 Task: Open Card Card0000000280 in Board Board0000000070 in Workspace WS0000000024 in Trello. Add Member Carxxstreet791@gmail.com to Card Card0000000280 in Board Board0000000070 in Workspace WS0000000024 in Trello. Add Red Label titled Label0000000280 to Card Card0000000280 in Board Board0000000070 in Workspace WS0000000024 in Trello. Add Checklist CL0000000280 to Card Card0000000280 in Board Board0000000070 in Workspace WS0000000024 in Trello. Add Dates with Start Date as Jul 01 2023 and Due Date as Jul 31 2023 to Card Card0000000280 in Board Board0000000070 in Workspace WS0000000024 in Trello
Action: Mouse moved to (316, 465)
Screenshot: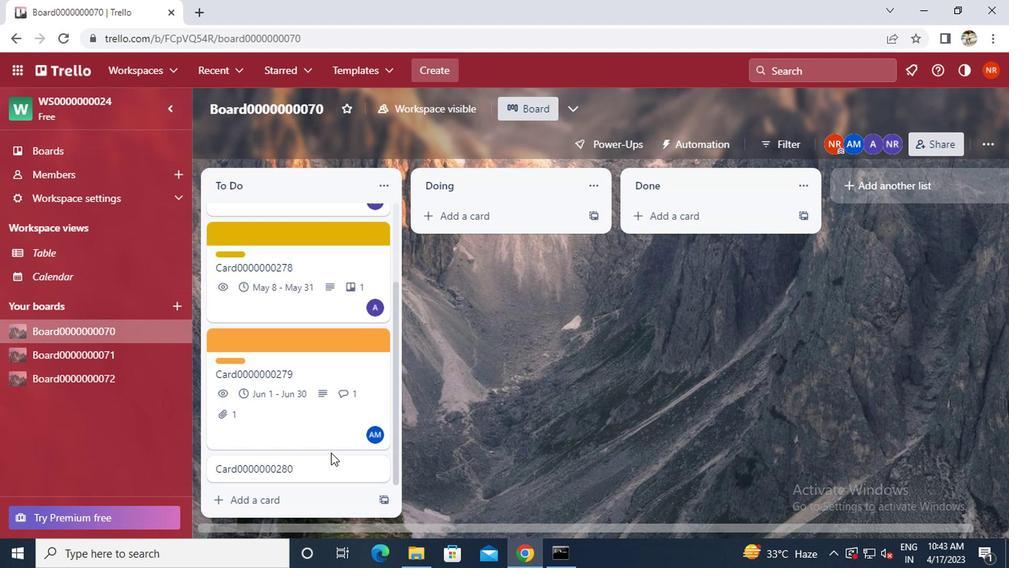 
Action: Mouse pressed left at (316, 465)
Screenshot: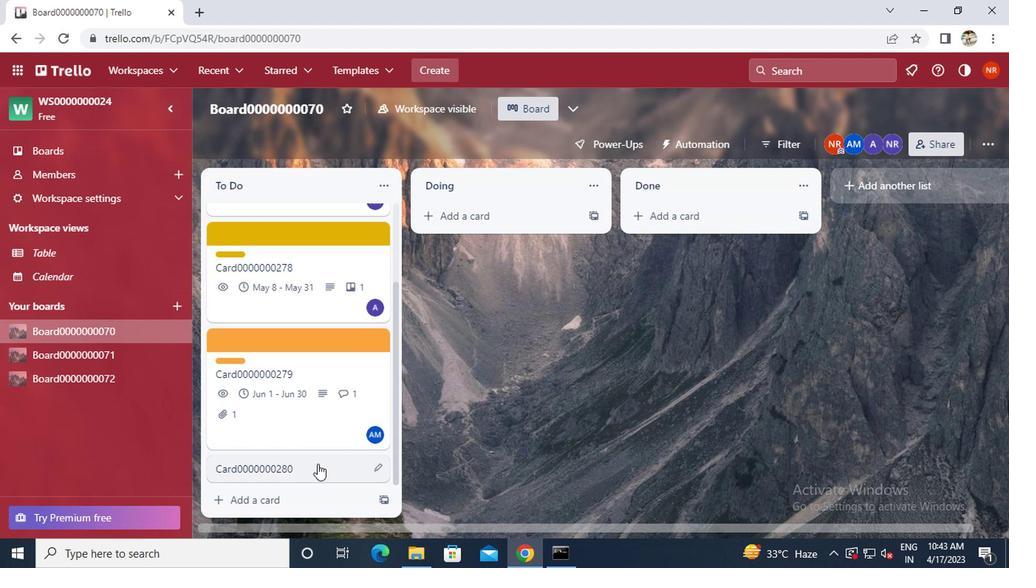 
Action: Mouse moved to (671, 244)
Screenshot: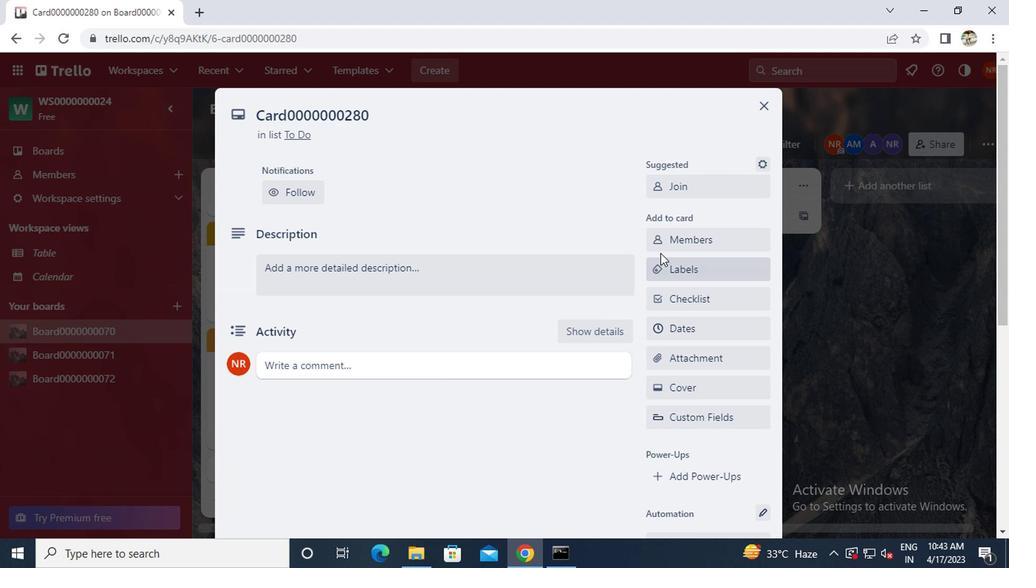 
Action: Mouse pressed left at (671, 244)
Screenshot: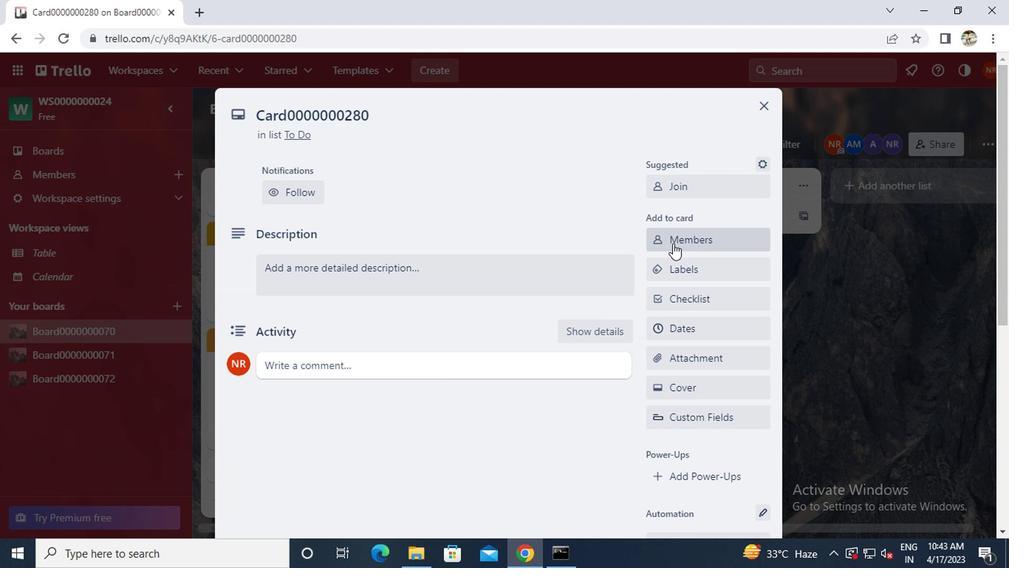 
Action: Key pressed car
Screenshot: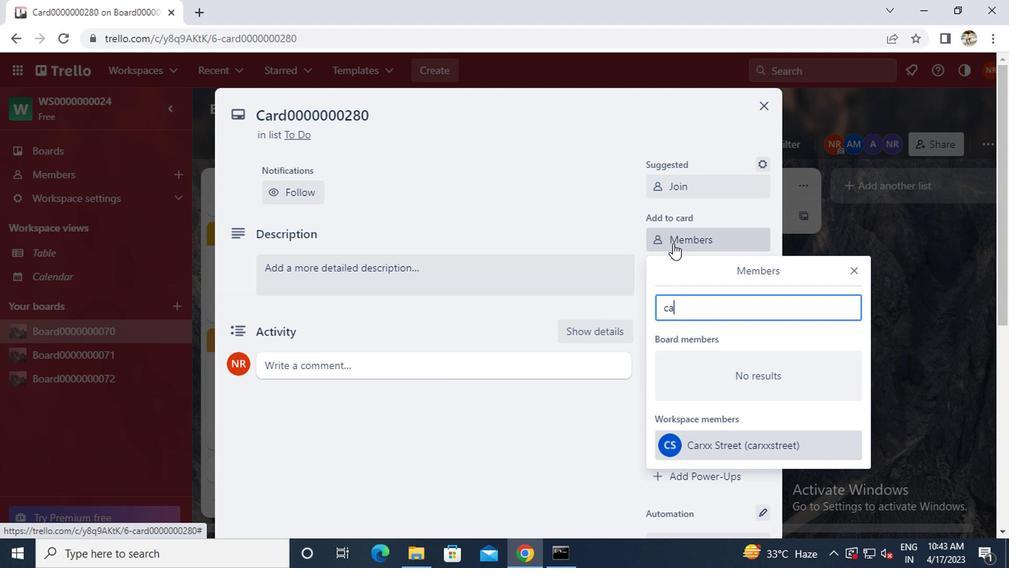 
Action: Mouse moved to (669, 245)
Screenshot: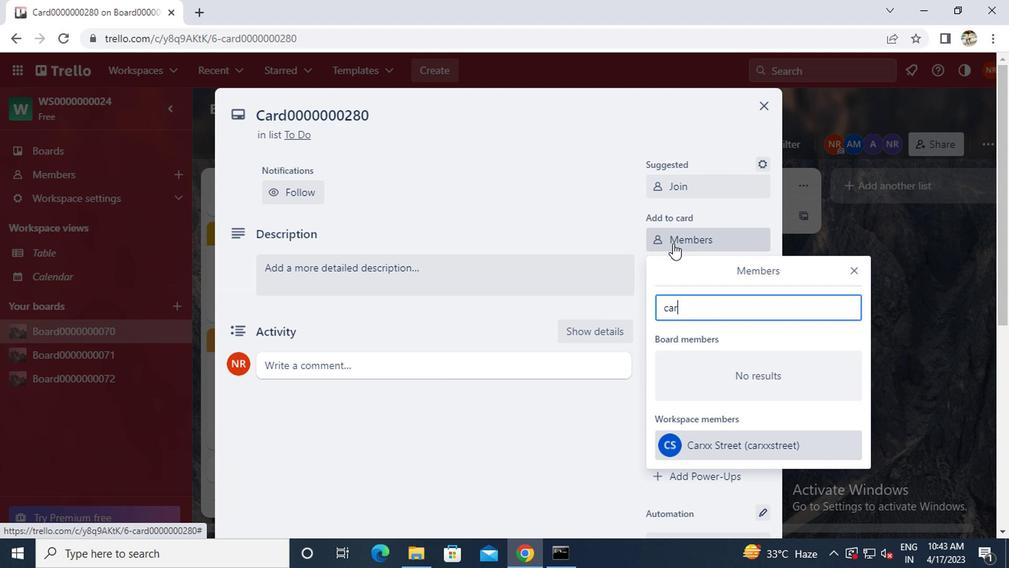 
Action: Key pressed xxstreet
Screenshot: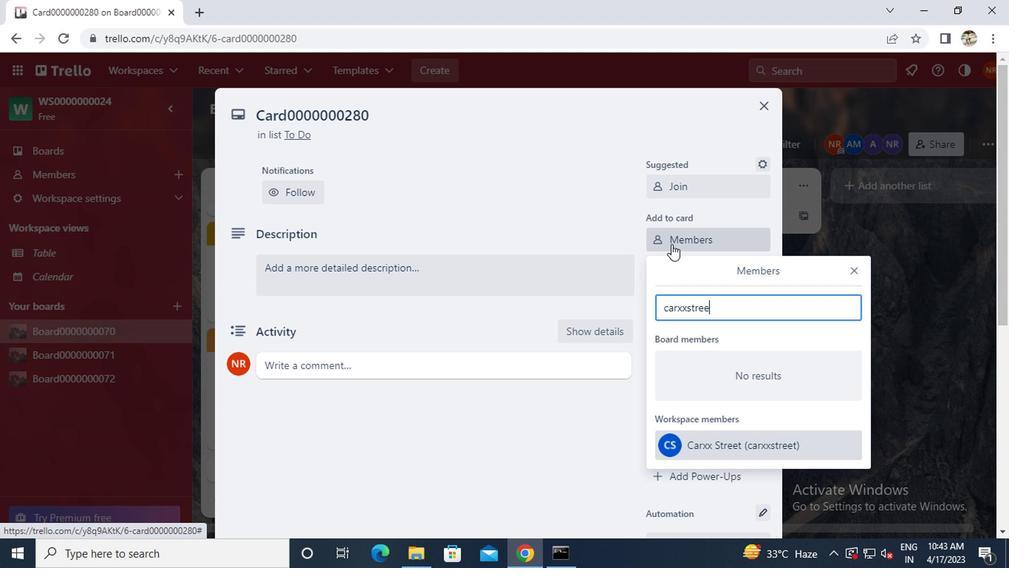 
Action: Mouse moved to (667, 245)
Screenshot: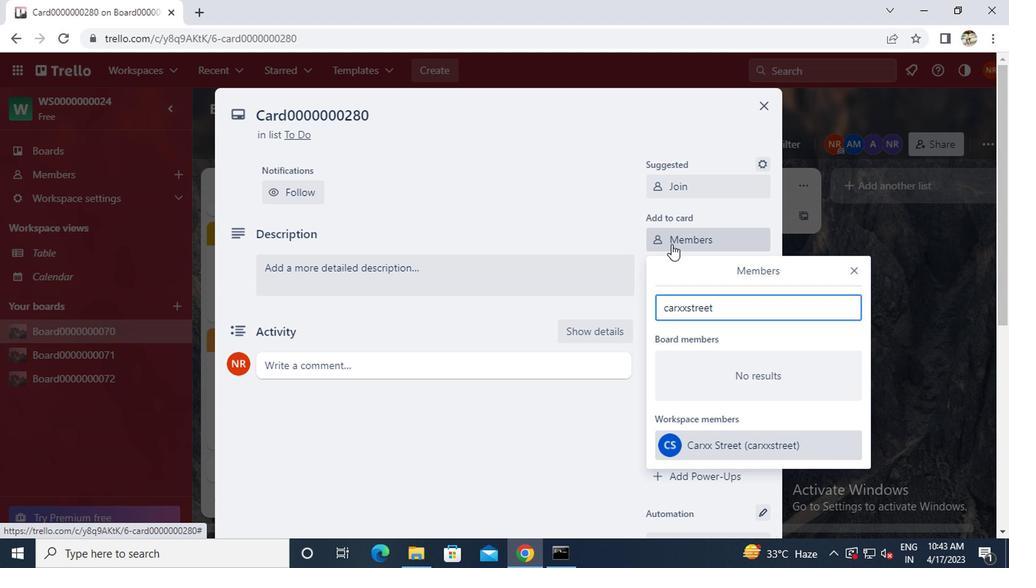 
Action: Key pressed 791<Key.shift>@GMAIL.COM
Screenshot: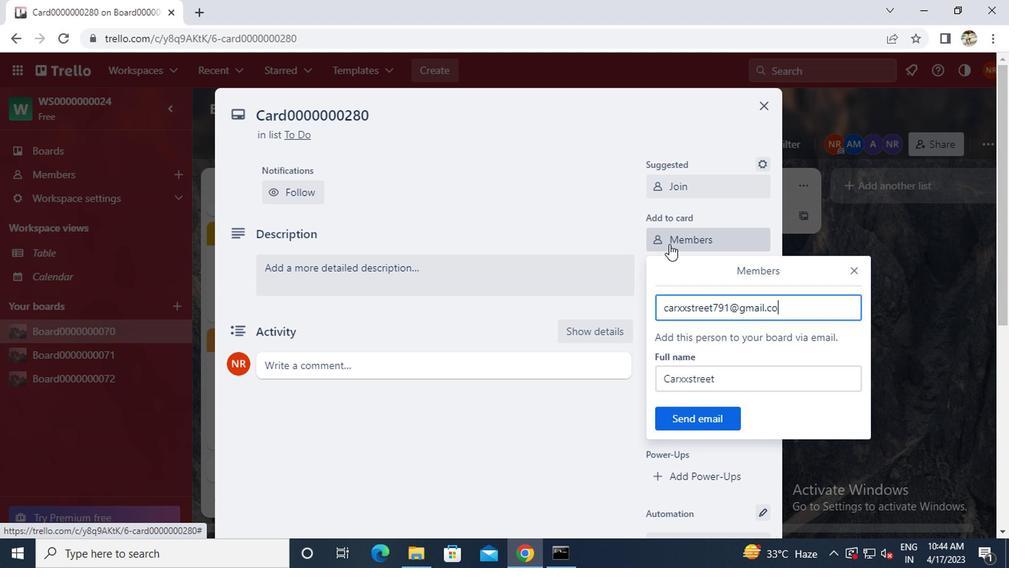 
Action: Mouse moved to (688, 421)
Screenshot: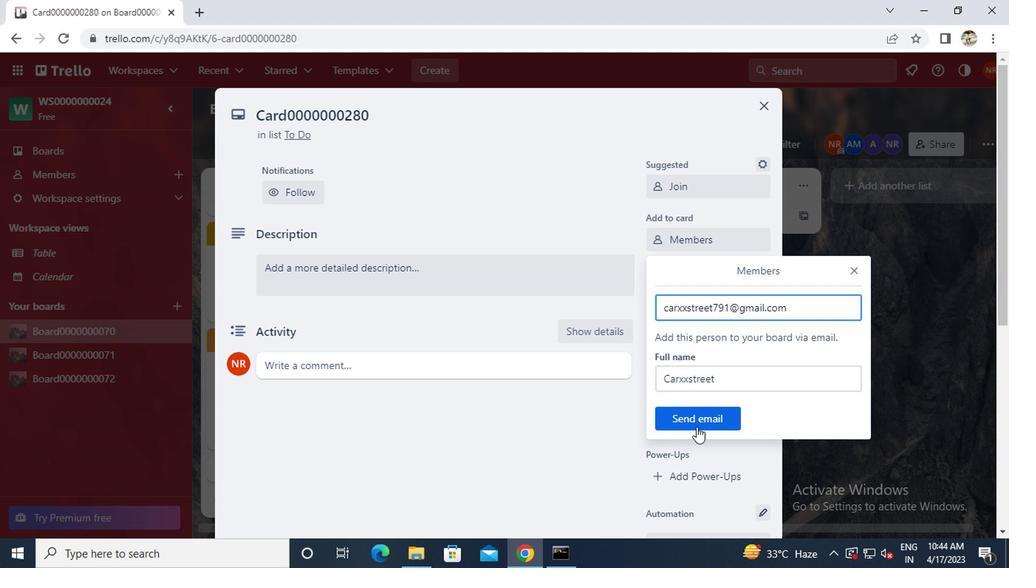 
Action: Mouse pressed left at (688, 421)
Screenshot: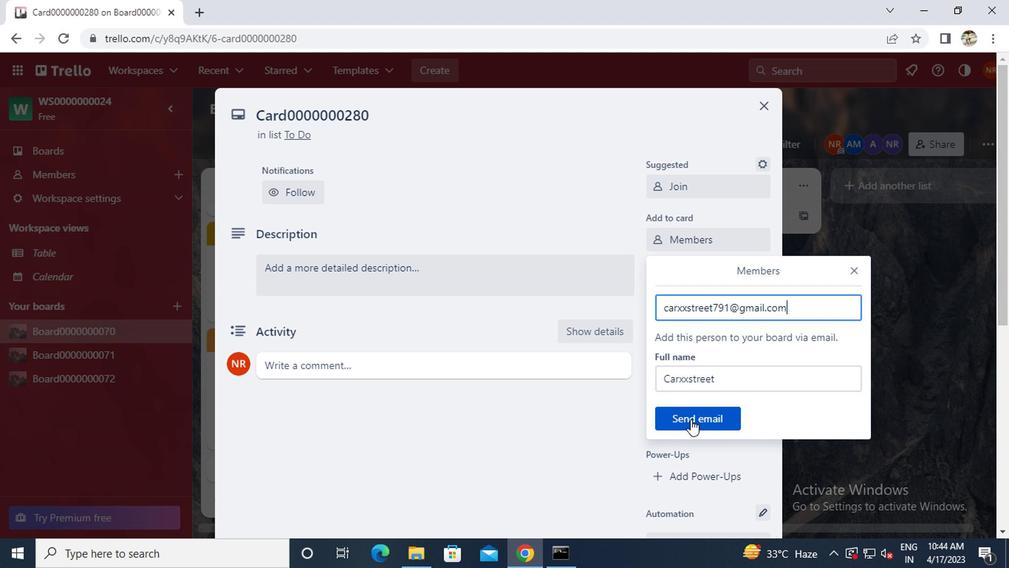 
Action: Mouse moved to (691, 276)
Screenshot: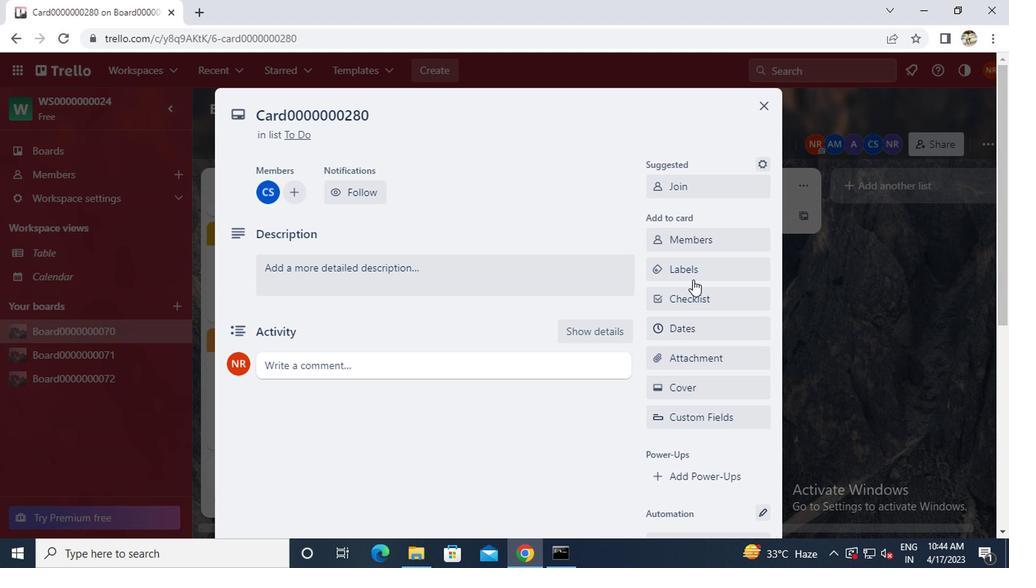 
Action: Mouse pressed left at (691, 276)
Screenshot: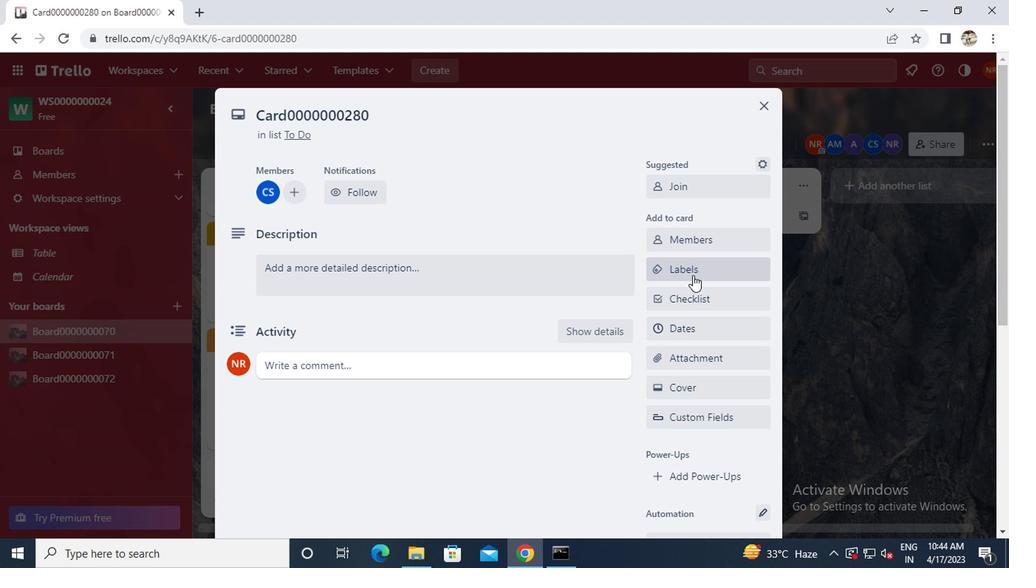 
Action: Mouse moved to (716, 444)
Screenshot: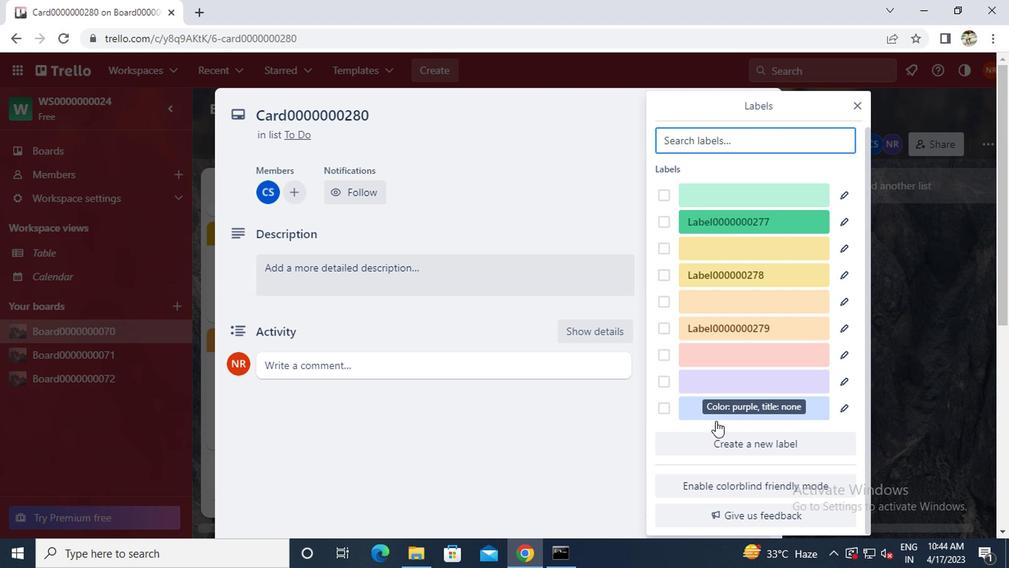 
Action: Mouse pressed left at (716, 444)
Screenshot: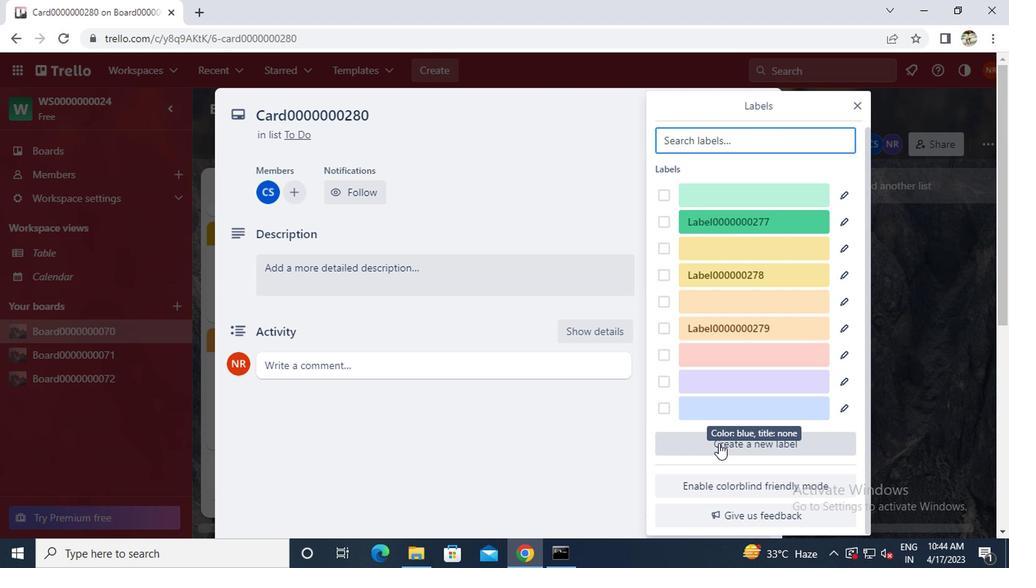 
Action: Mouse moved to (789, 342)
Screenshot: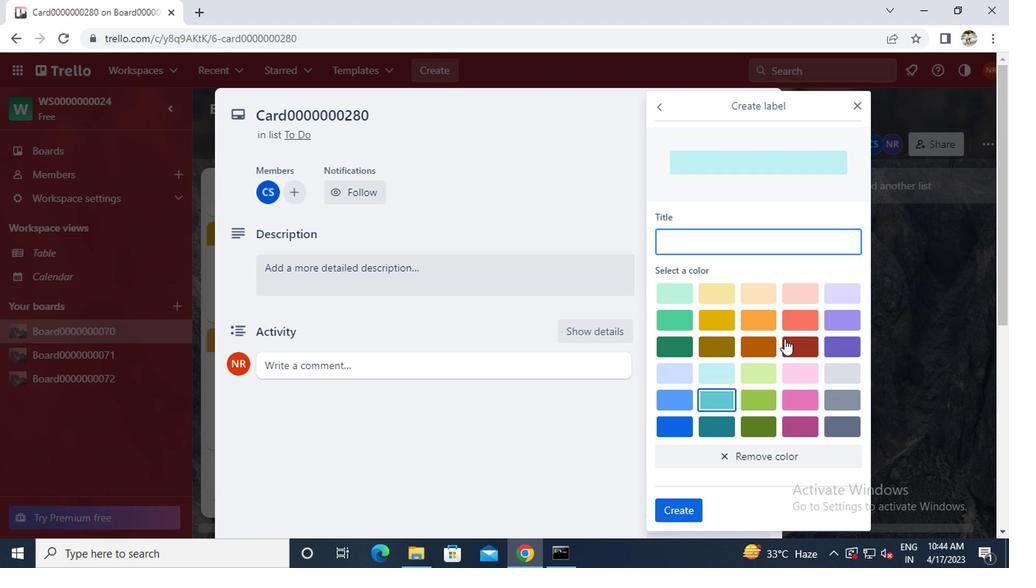 
Action: Mouse pressed left at (789, 342)
Screenshot: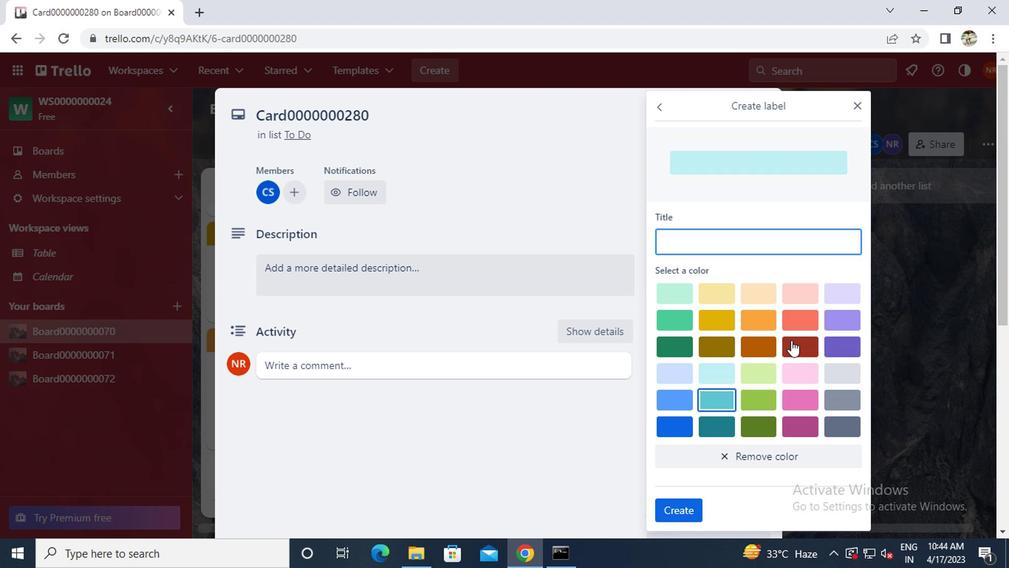 
Action: Mouse moved to (730, 248)
Screenshot: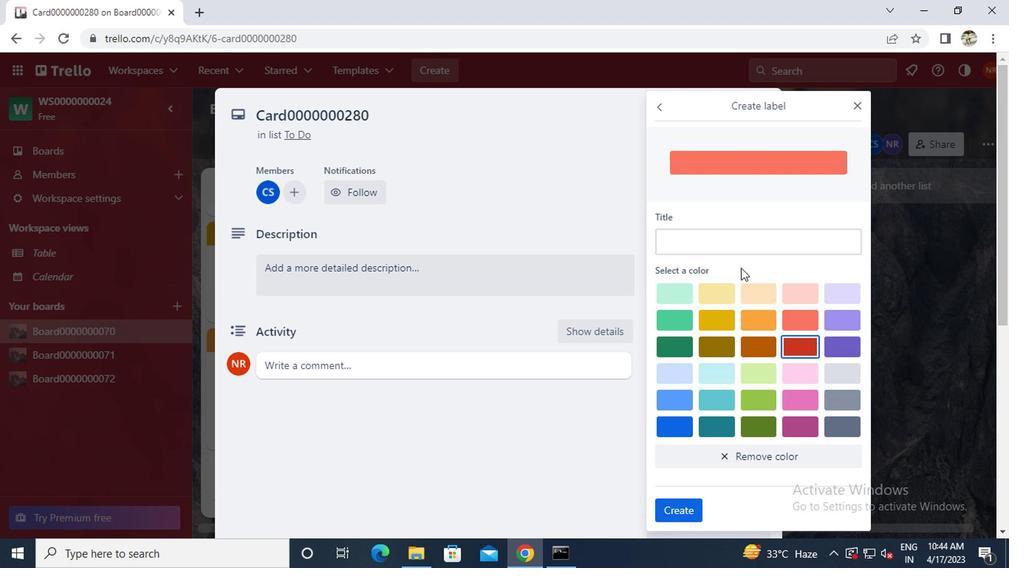 
Action: Mouse pressed left at (730, 248)
Screenshot: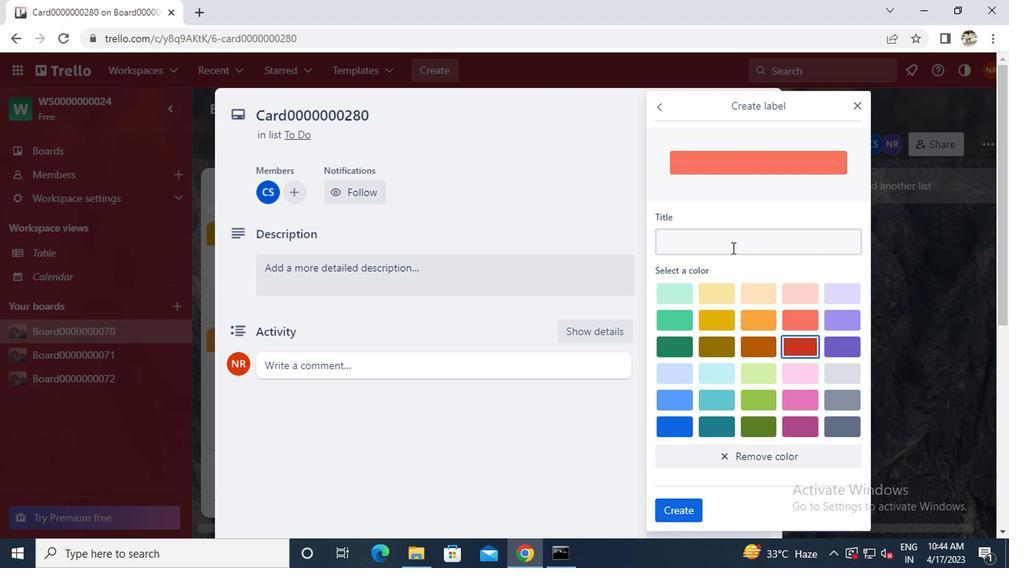 
Action: Key pressed <Key.caps_lock>L<Key.caps_lock>ABEL000000280
Screenshot: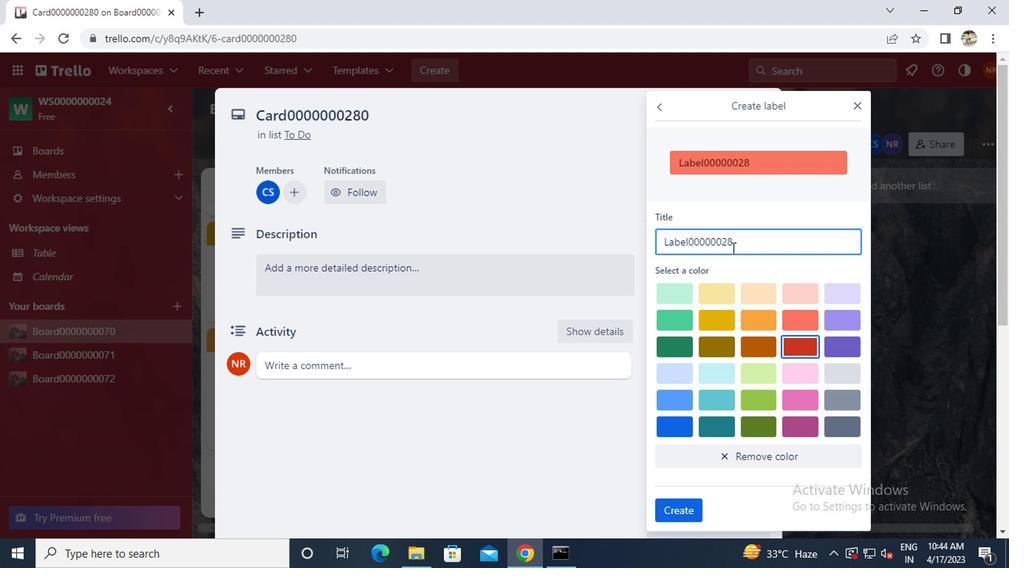 
Action: Mouse moved to (684, 514)
Screenshot: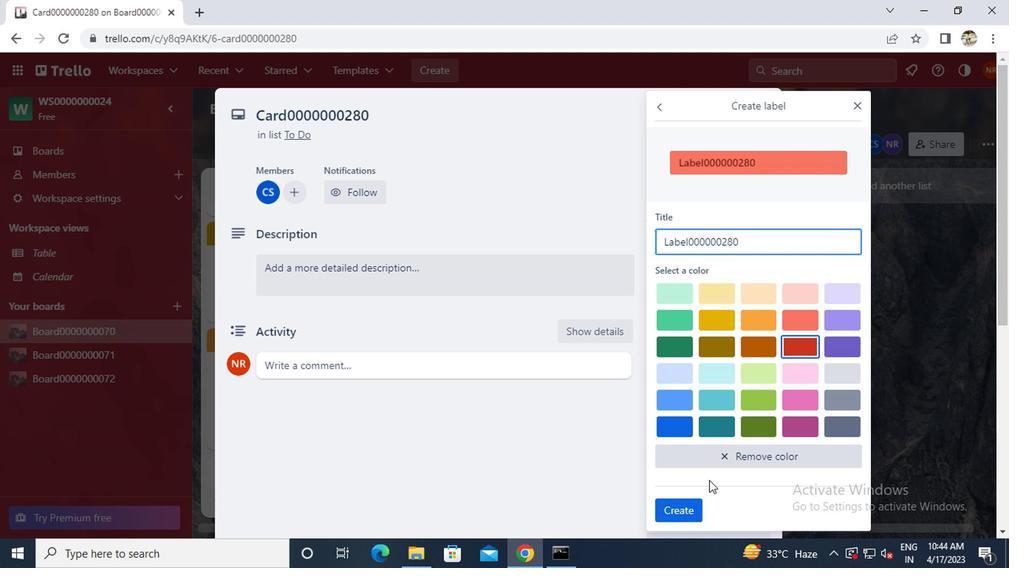 
Action: Mouse pressed left at (684, 514)
Screenshot: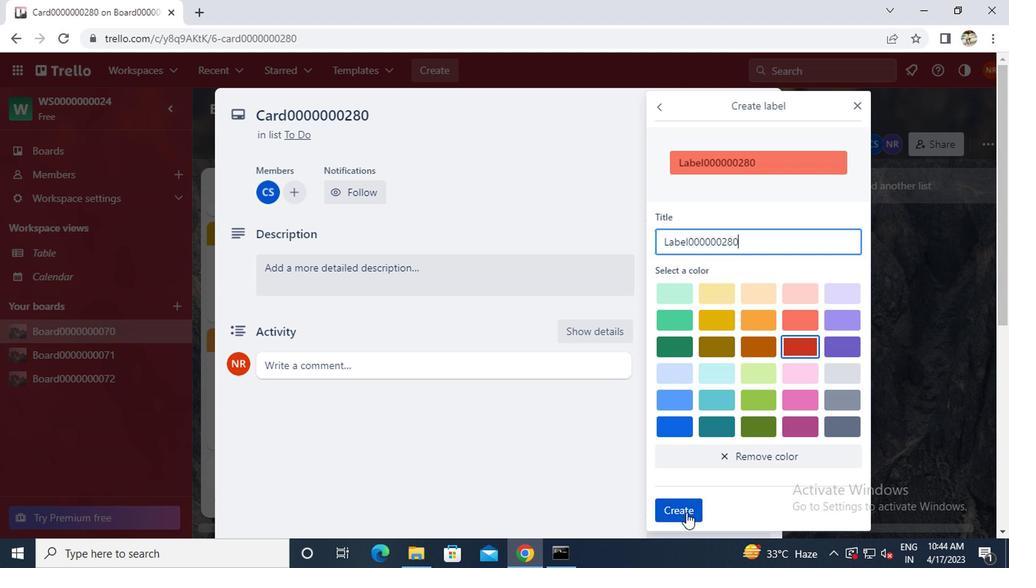 
Action: Mouse moved to (855, 106)
Screenshot: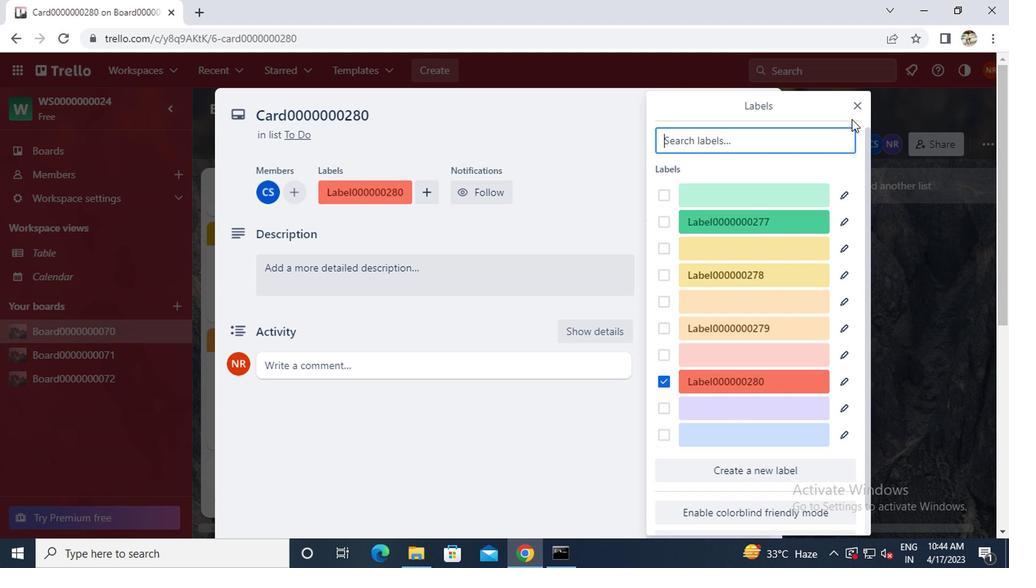 
Action: Mouse pressed left at (855, 106)
Screenshot: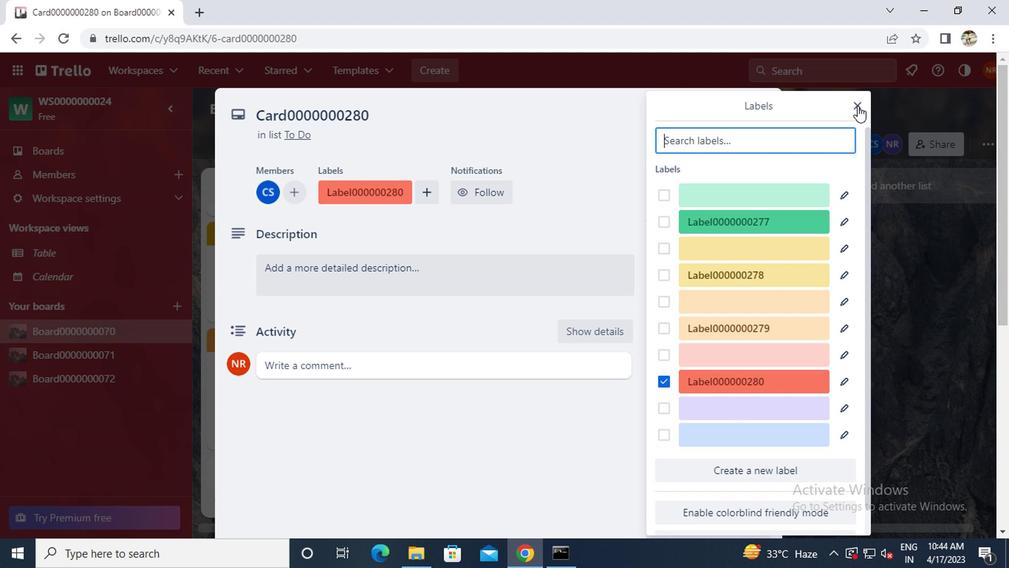 
Action: Mouse moved to (681, 306)
Screenshot: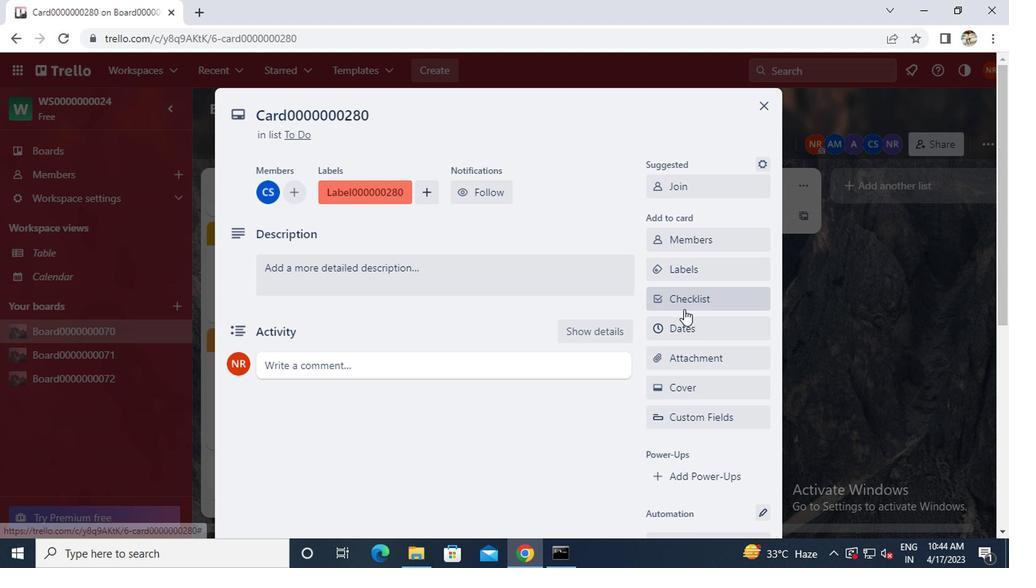
Action: Mouse pressed left at (681, 306)
Screenshot: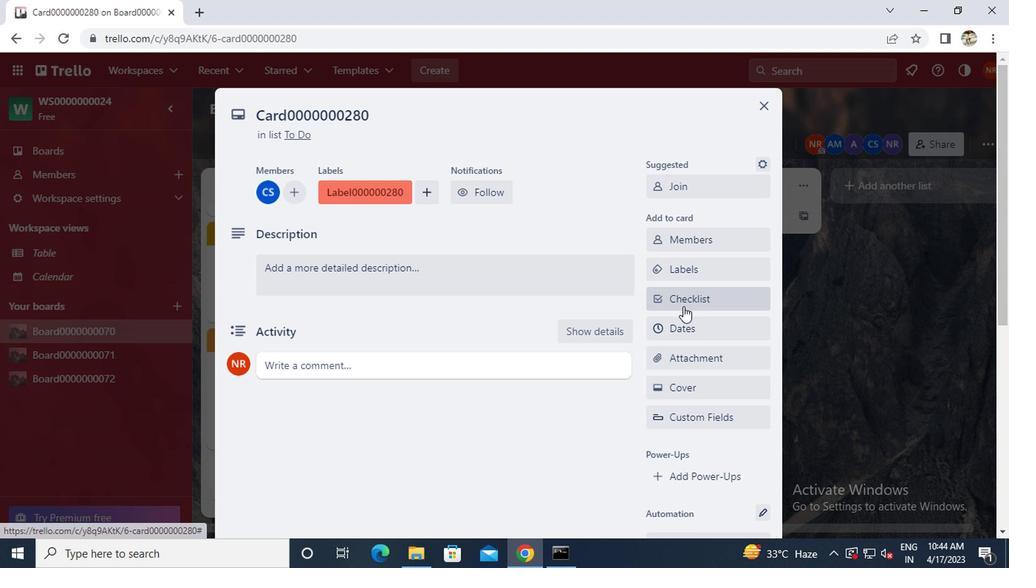 
Action: Key pressed <Key.caps_lock>CL0000000280
Screenshot: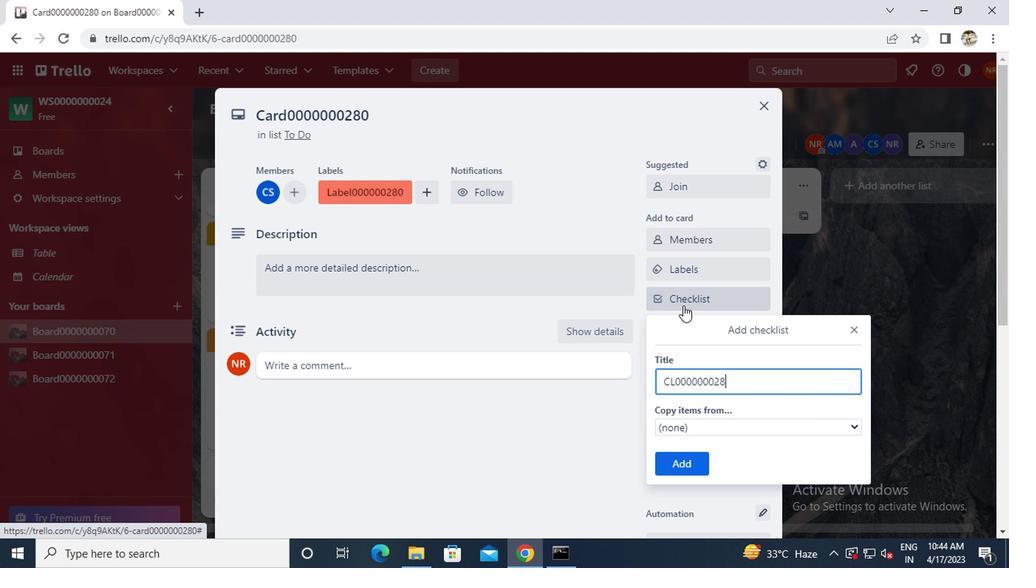 
Action: Mouse moved to (677, 454)
Screenshot: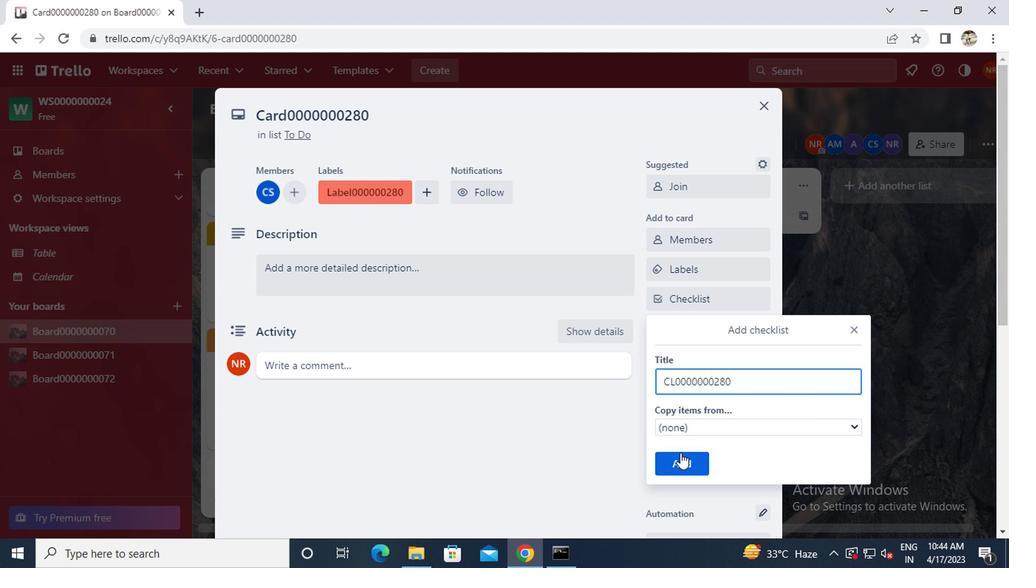 
Action: Mouse pressed left at (677, 454)
Screenshot: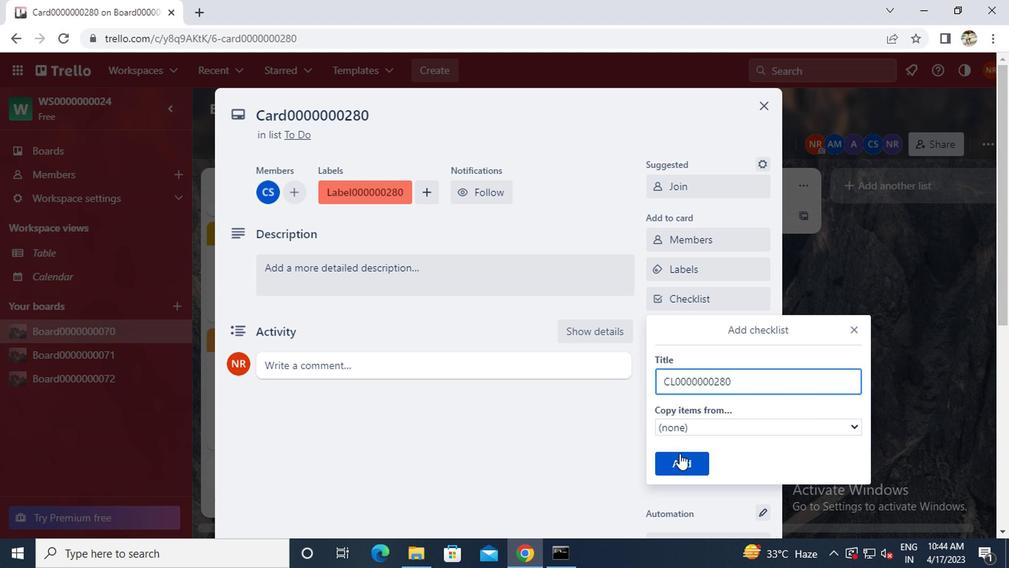 
Action: Mouse moved to (682, 331)
Screenshot: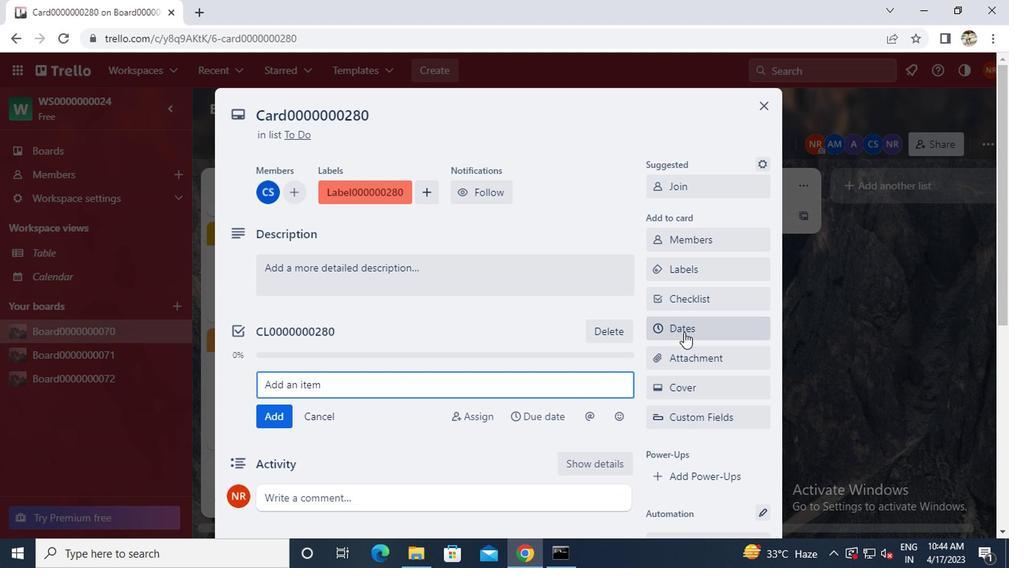 
Action: Mouse pressed left at (682, 331)
Screenshot: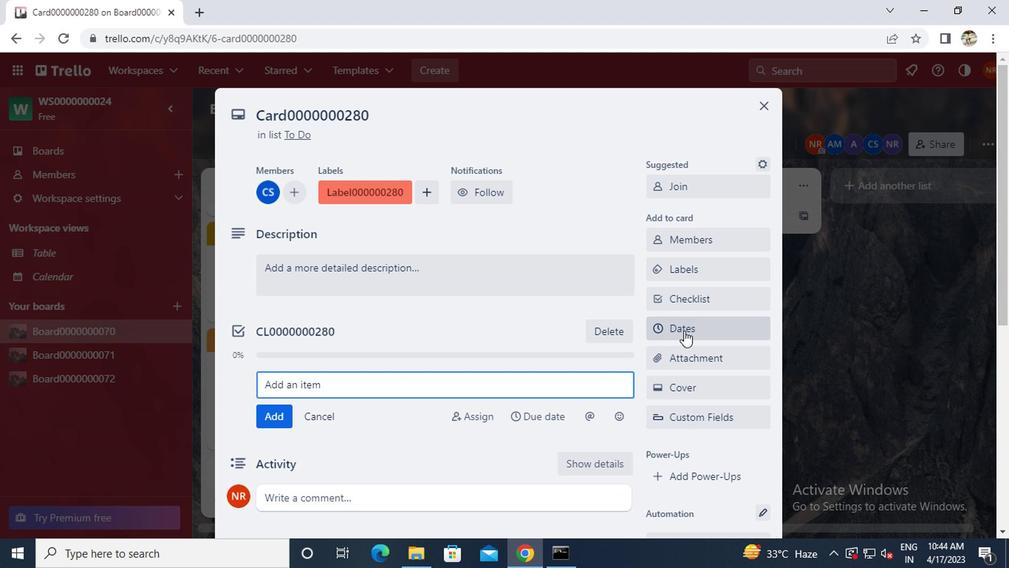 
Action: Mouse moved to (660, 371)
Screenshot: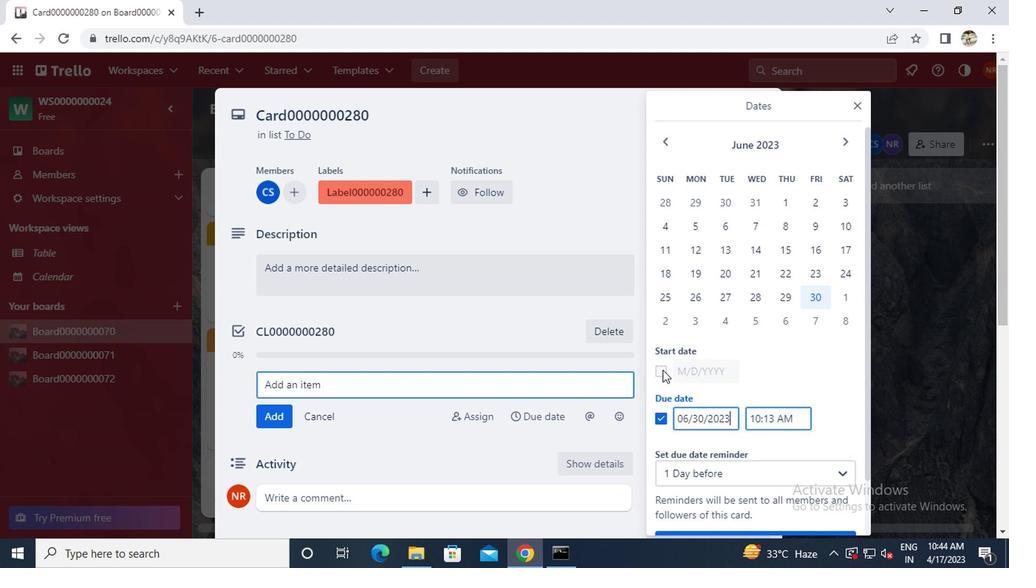 
Action: Mouse pressed left at (660, 371)
Screenshot: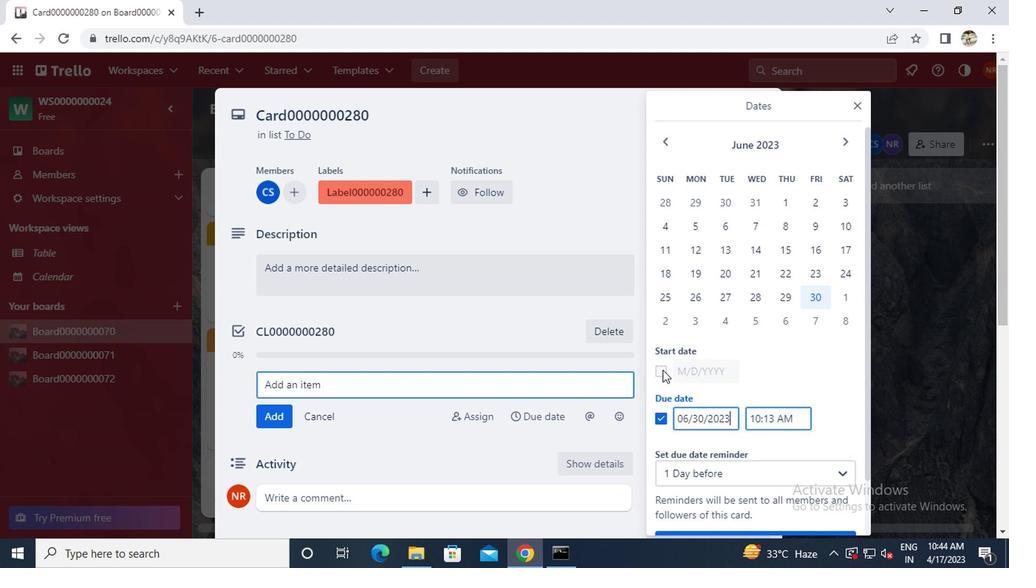 
Action: Mouse moved to (843, 144)
Screenshot: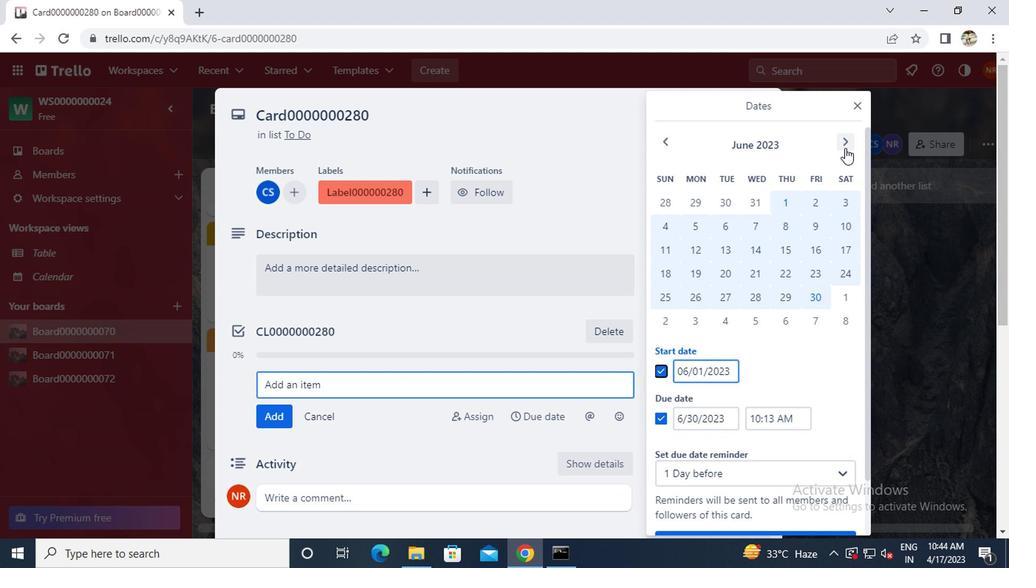 
Action: Mouse pressed left at (843, 144)
Screenshot: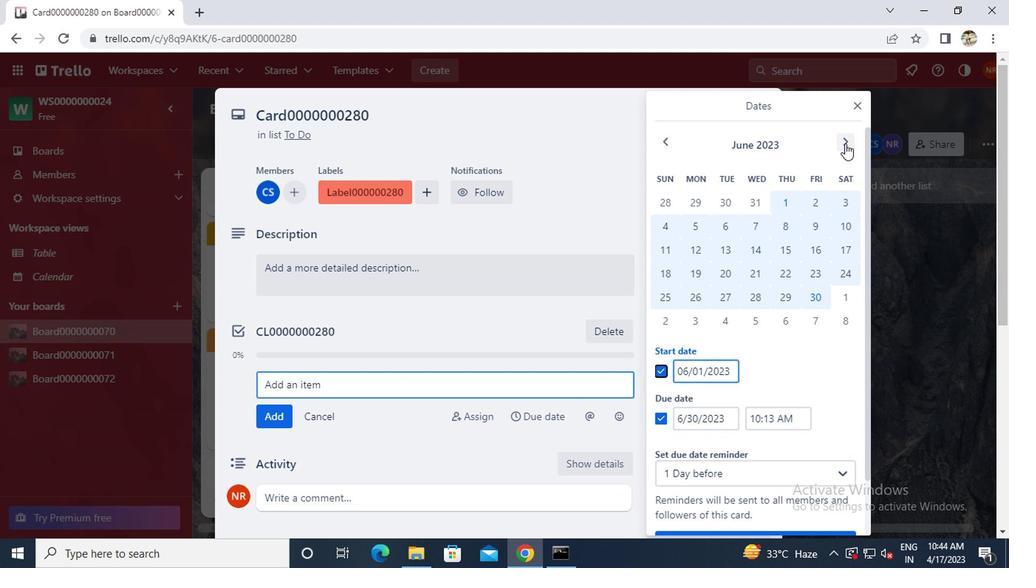 
Action: Mouse moved to (838, 204)
Screenshot: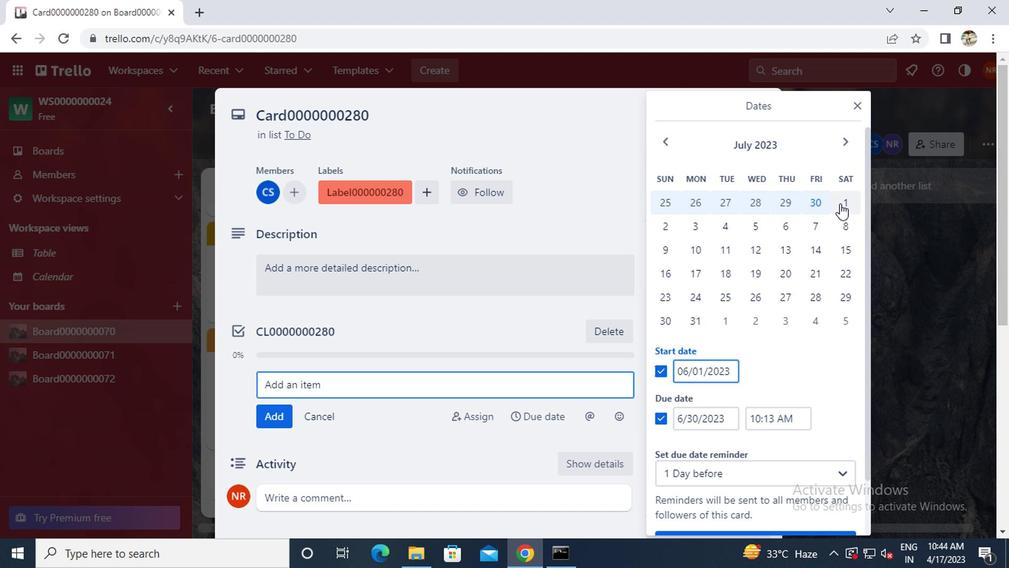
Action: Mouse pressed left at (838, 204)
Screenshot: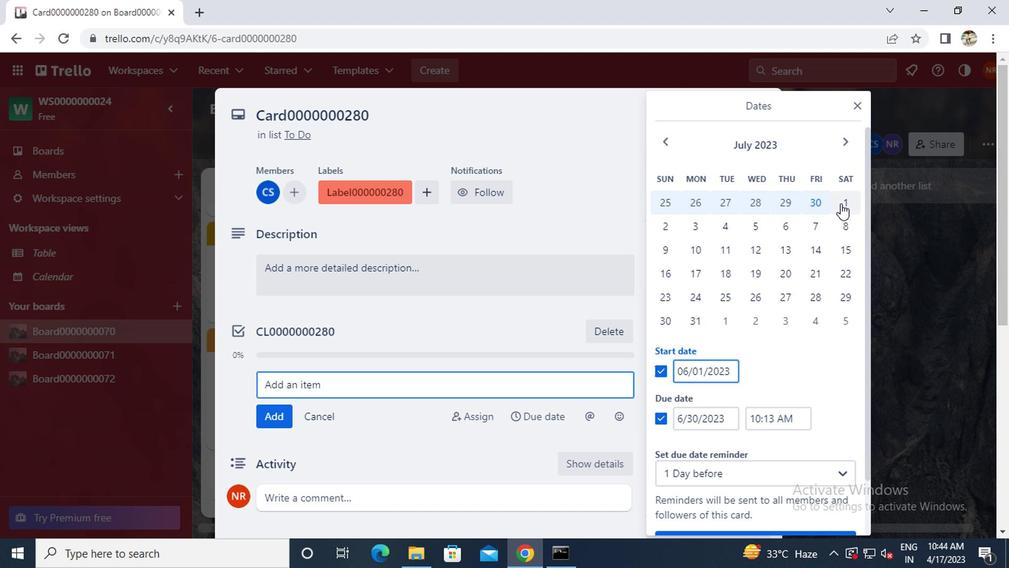 
Action: Mouse moved to (693, 320)
Screenshot: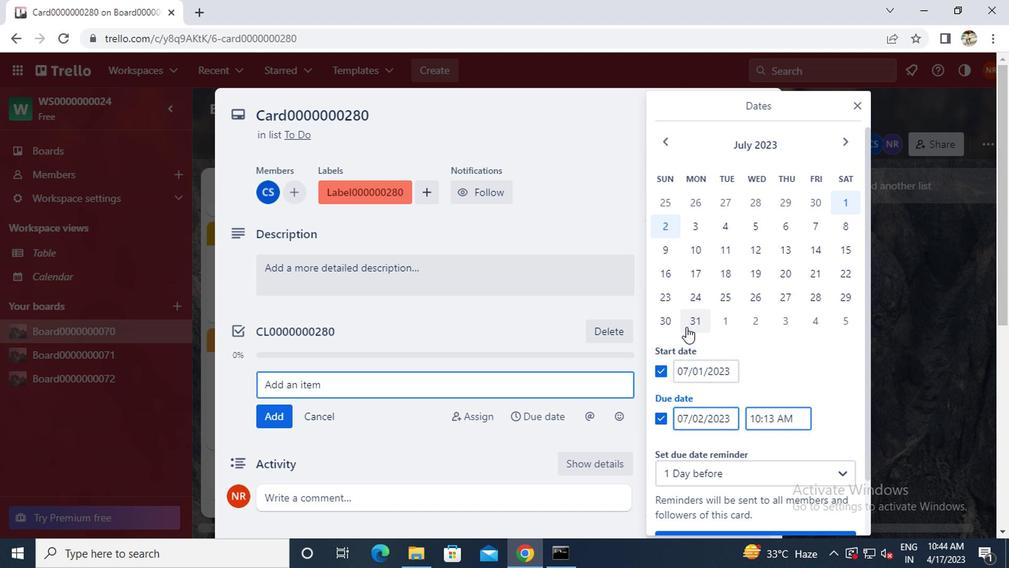 
Action: Mouse pressed left at (693, 320)
Screenshot: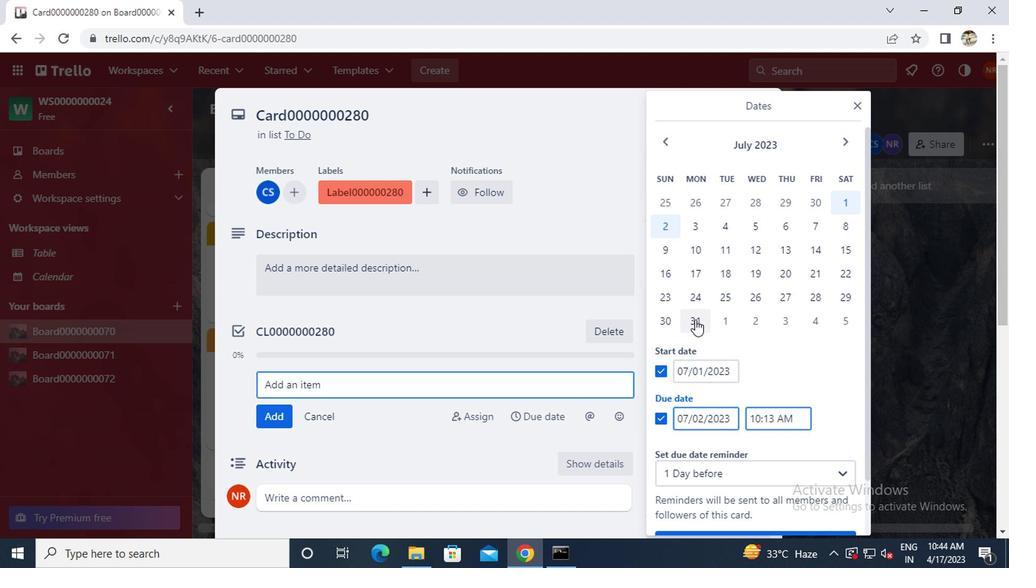
Action: Mouse moved to (693, 320)
Screenshot: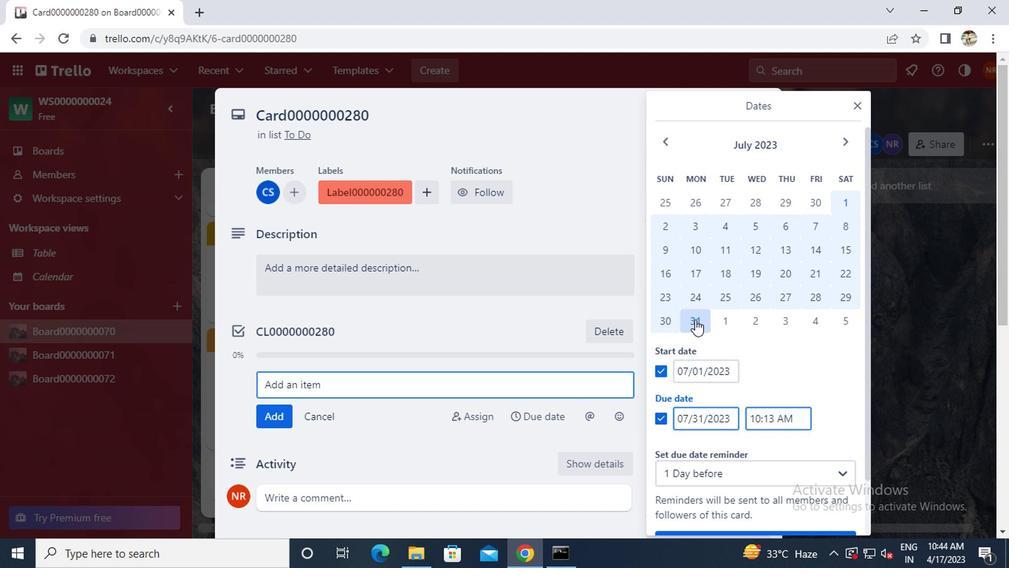 
Action: Mouse scrolled (693, 320) with delta (0, 0)
Screenshot: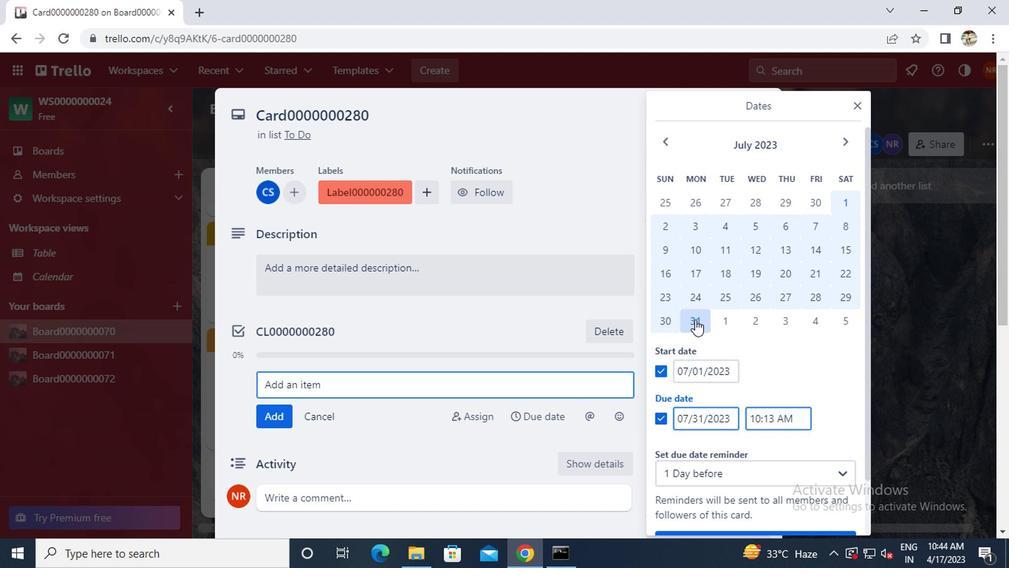 
Action: Mouse scrolled (693, 320) with delta (0, 0)
Screenshot: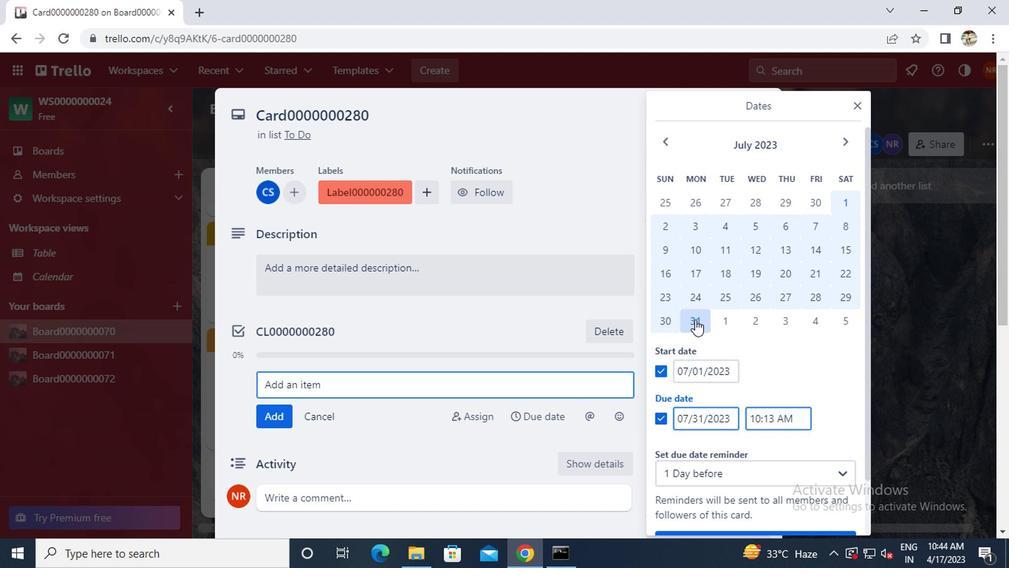 
Action: Mouse scrolled (693, 320) with delta (0, 0)
Screenshot: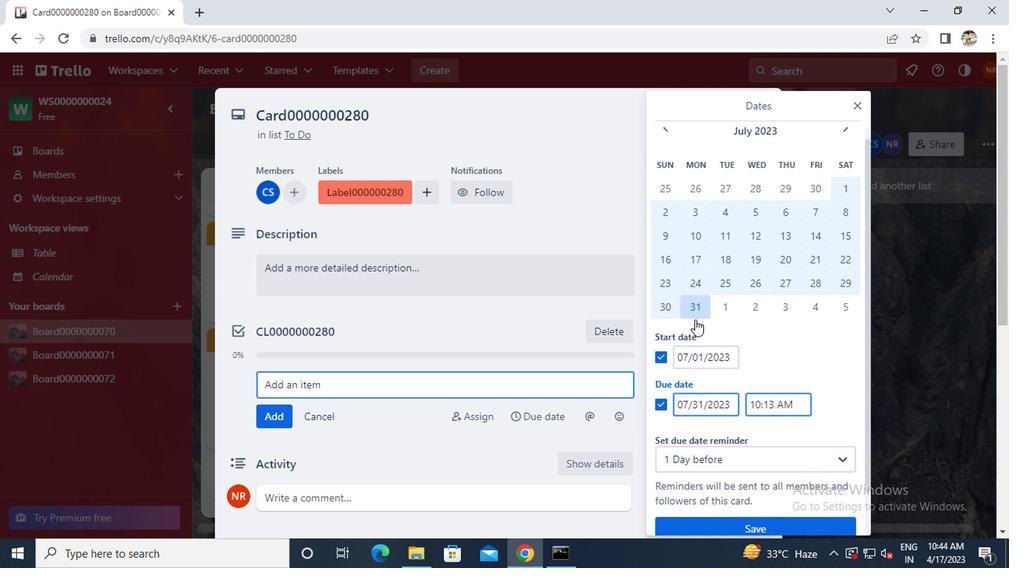 
Action: Mouse scrolled (693, 320) with delta (0, 0)
Screenshot: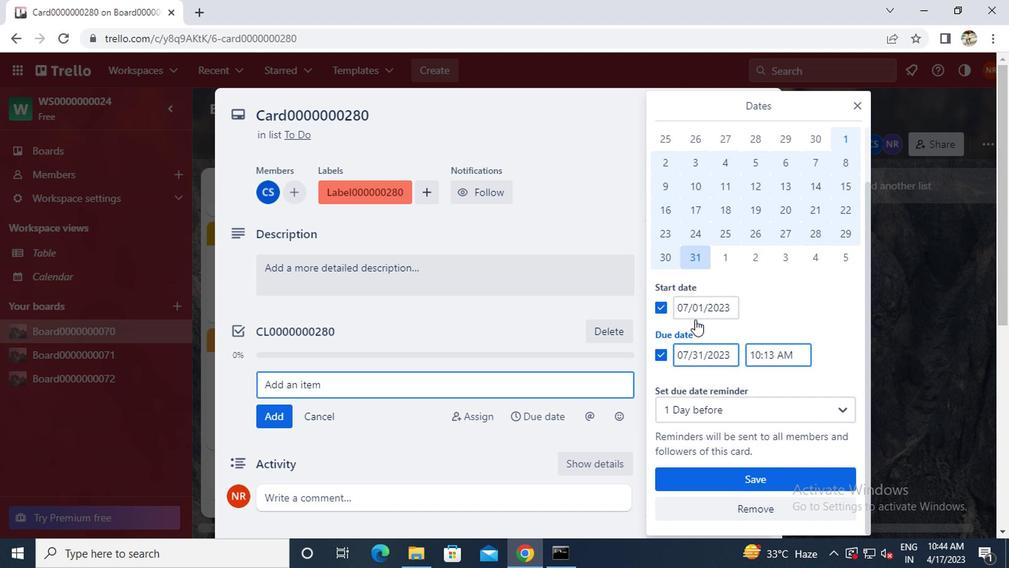 
Action: Mouse moved to (698, 479)
Screenshot: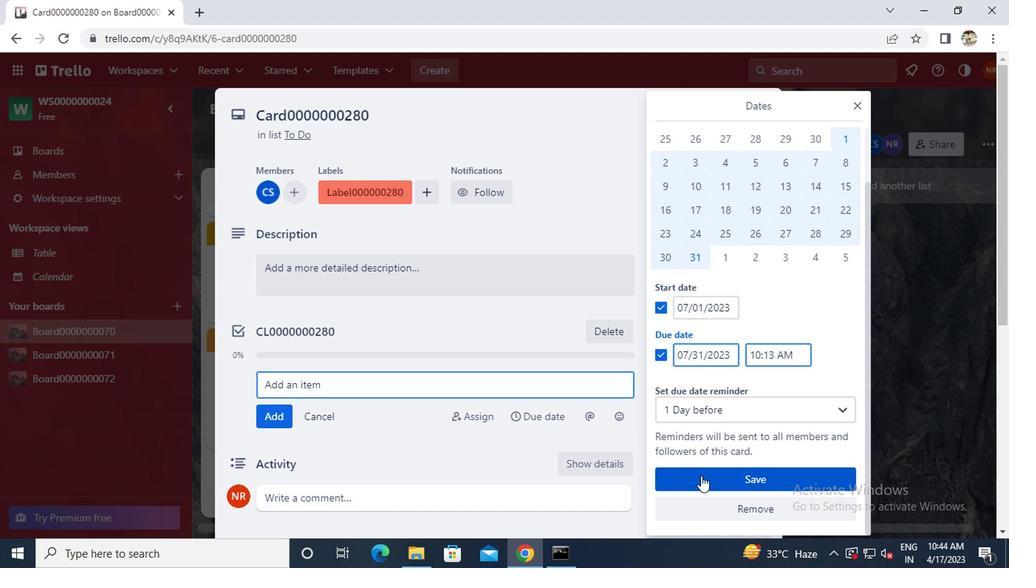 
Action: Mouse pressed left at (698, 479)
Screenshot: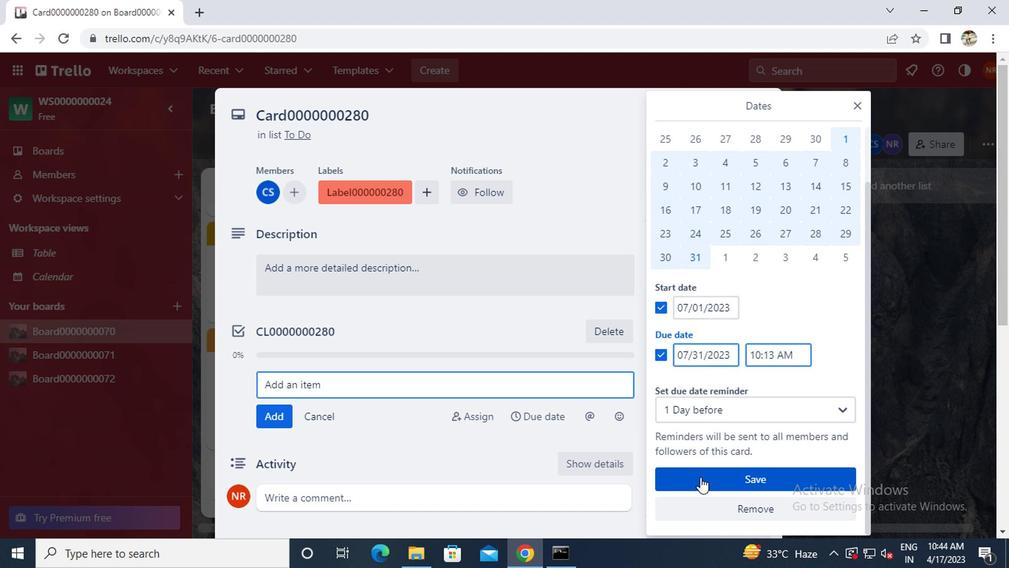 
